 Task: Create a schedule automation trigger every third wednesday of the month at 12:00 PM.
Action: Mouse moved to (819, 244)
Screenshot: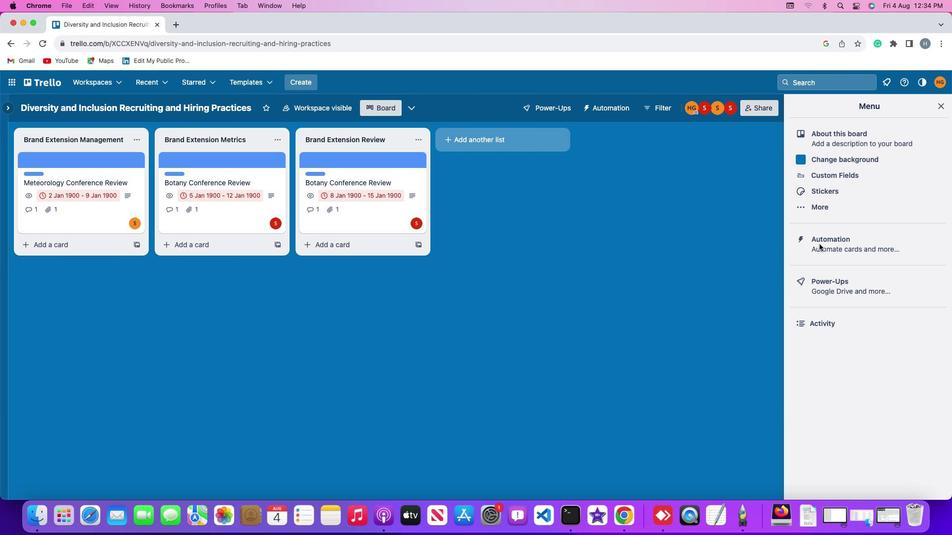
Action: Mouse pressed left at (819, 244)
Screenshot: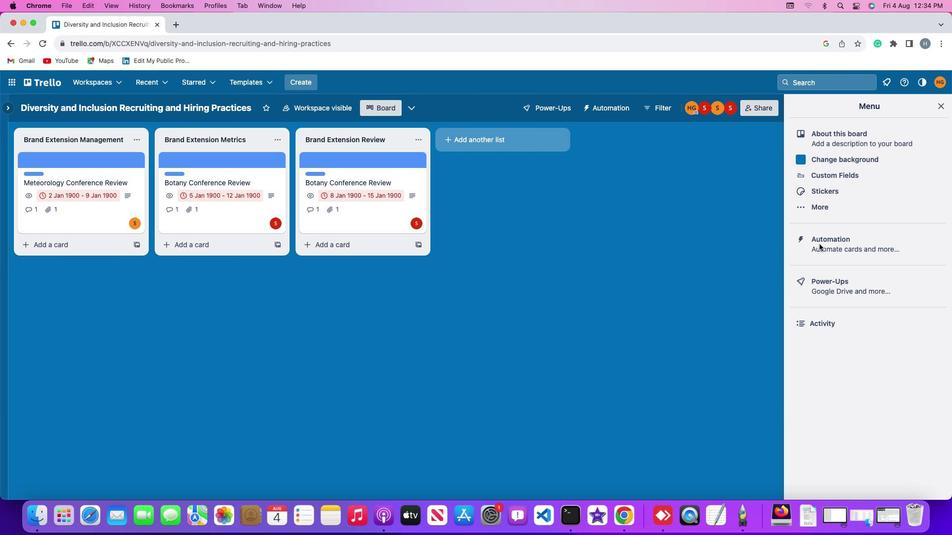 
Action: Mouse moved to (832, 244)
Screenshot: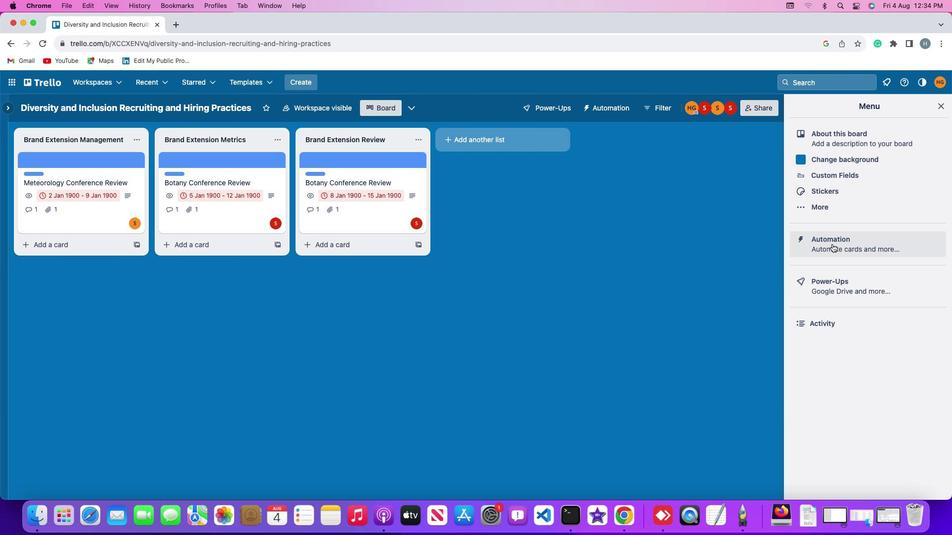 
Action: Mouse pressed left at (832, 244)
Screenshot: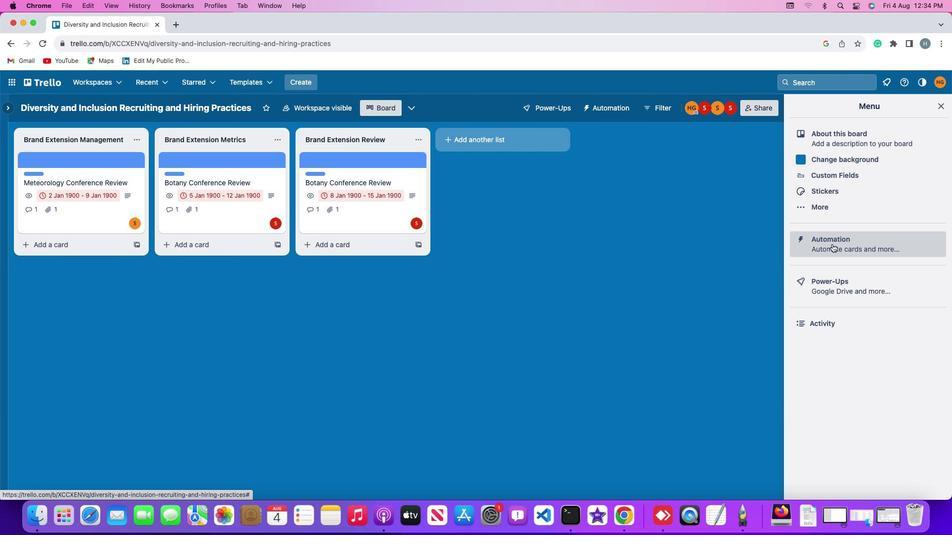 
Action: Mouse moved to (68, 216)
Screenshot: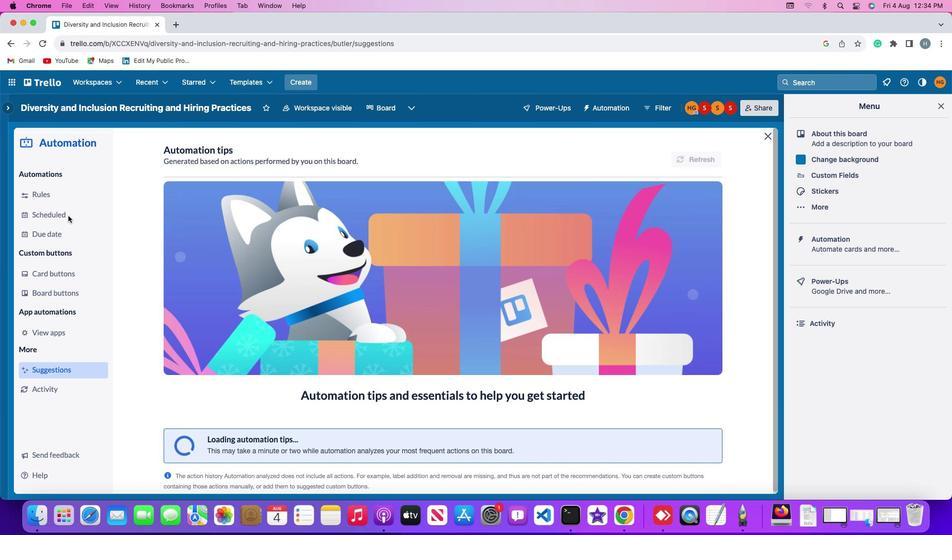 
Action: Mouse pressed left at (68, 216)
Screenshot: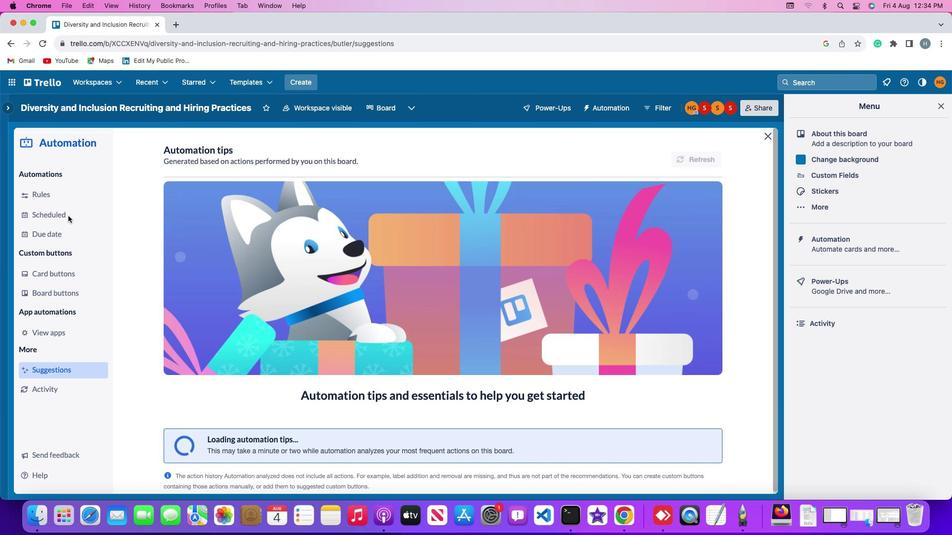 
Action: Mouse moved to (670, 152)
Screenshot: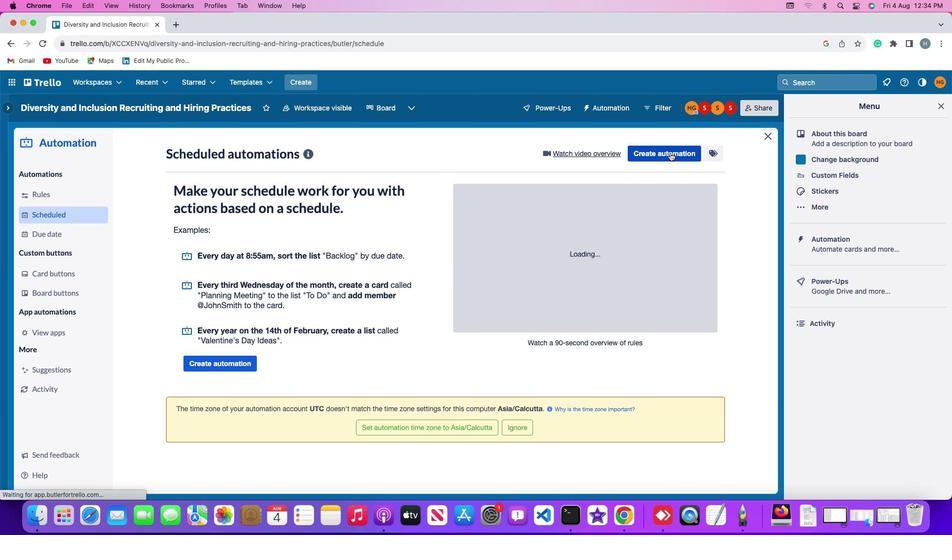 
Action: Mouse pressed left at (670, 152)
Screenshot: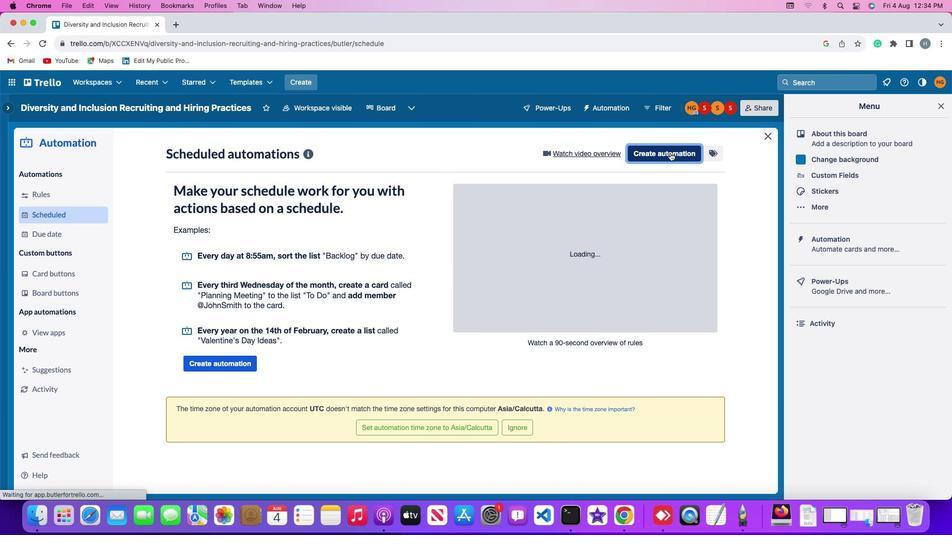 
Action: Mouse moved to (533, 249)
Screenshot: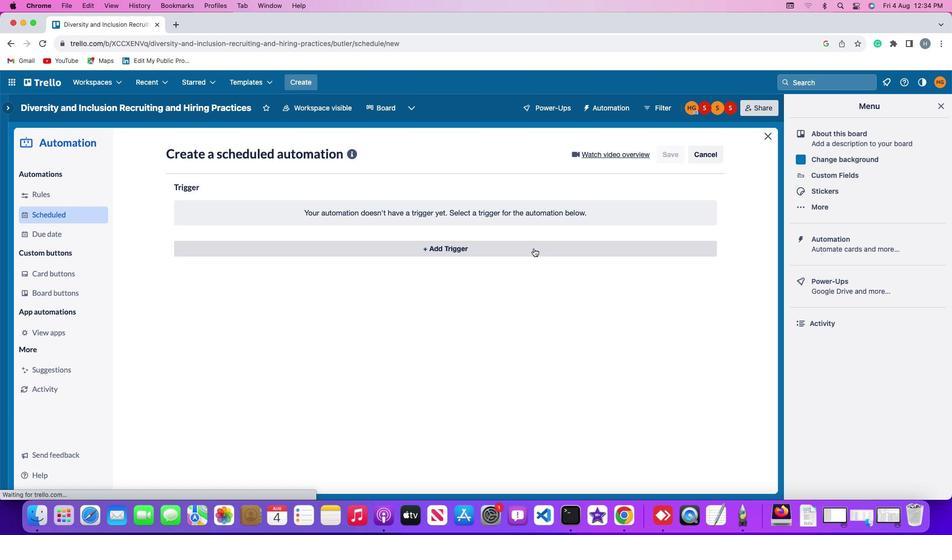 
Action: Mouse pressed left at (533, 249)
Screenshot: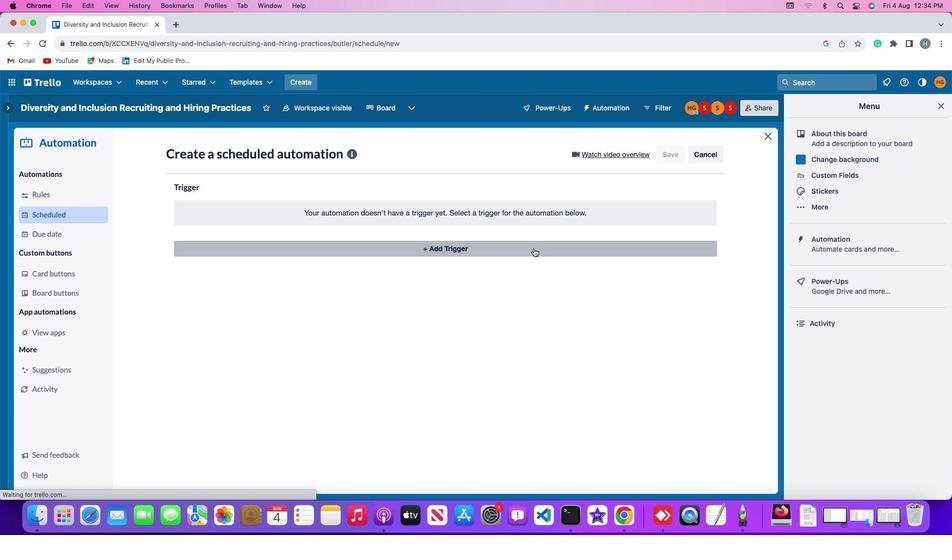 
Action: Mouse moved to (211, 445)
Screenshot: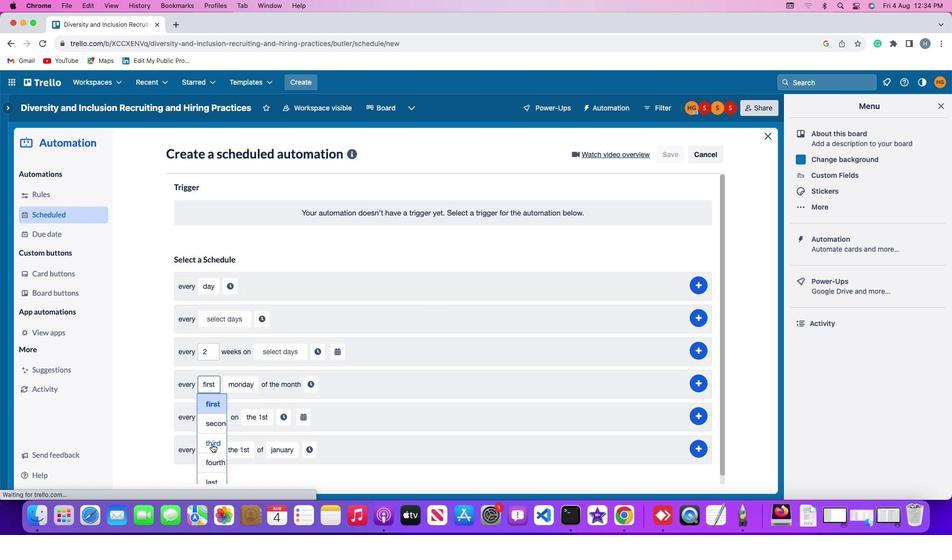 
Action: Mouse pressed left at (211, 445)
Screenshot: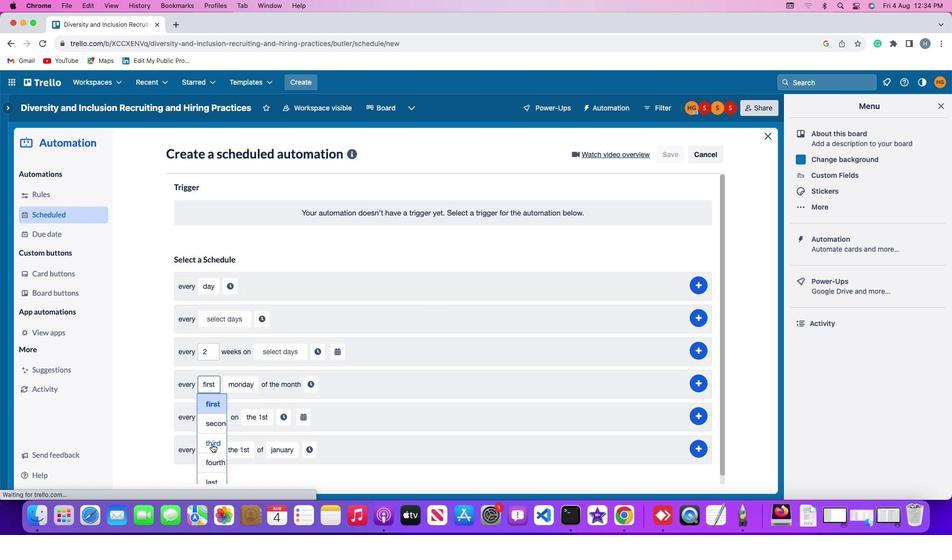
Action: Mouse moved to (269, 287)
Screenshot: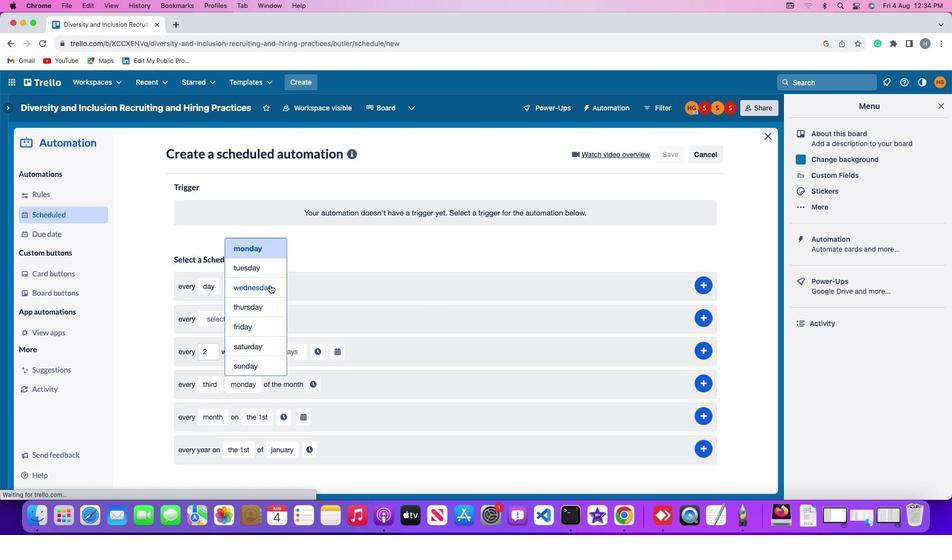 
Action: Mouse pressed left at (269, 287)
Screenshot: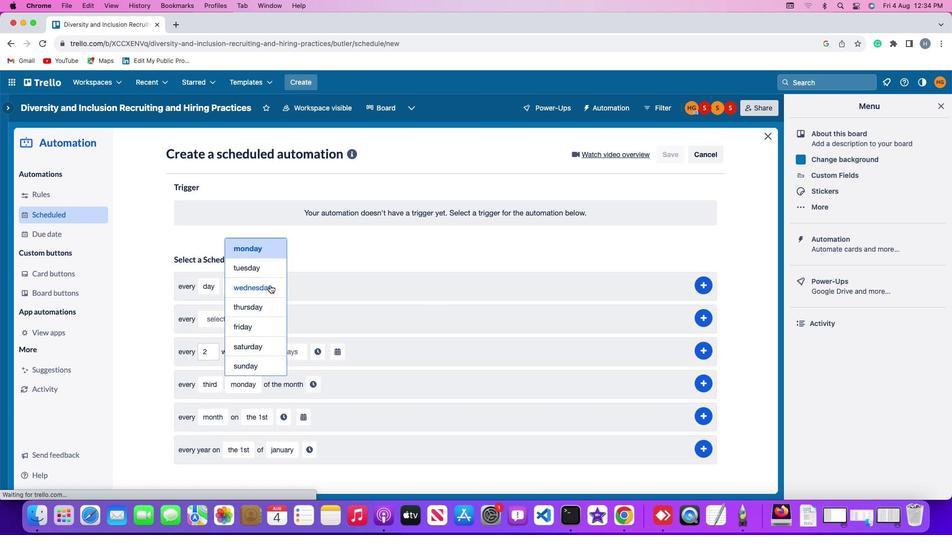
Action: Mouse moved to (321, 382)
Screenshot: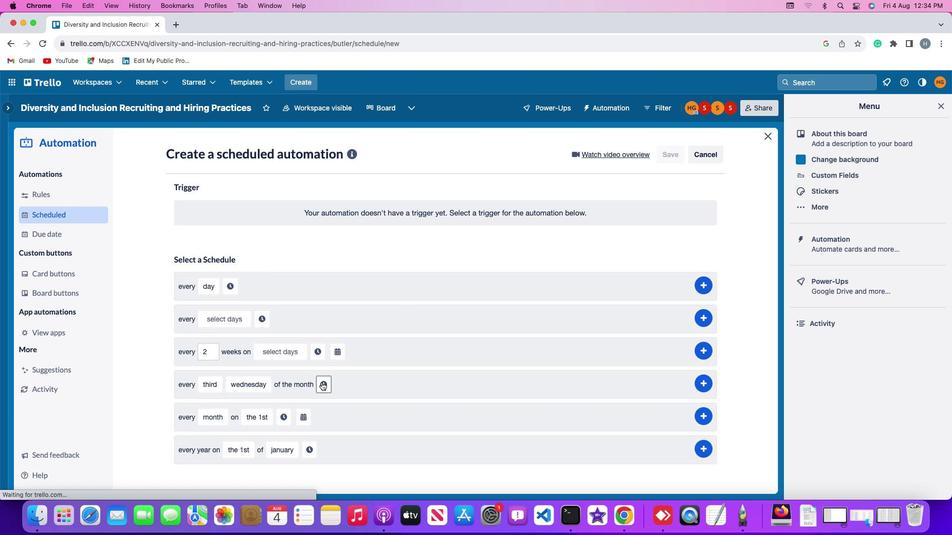 
Action: Mouse pressed left at (321, 382)
Screenshot: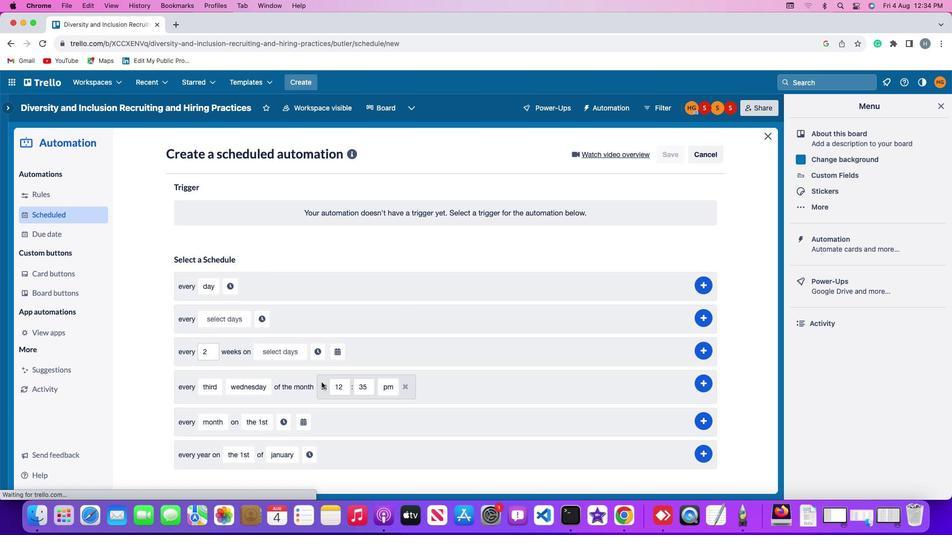 
Action: Mouse moved to (372, 388)
Screenshot: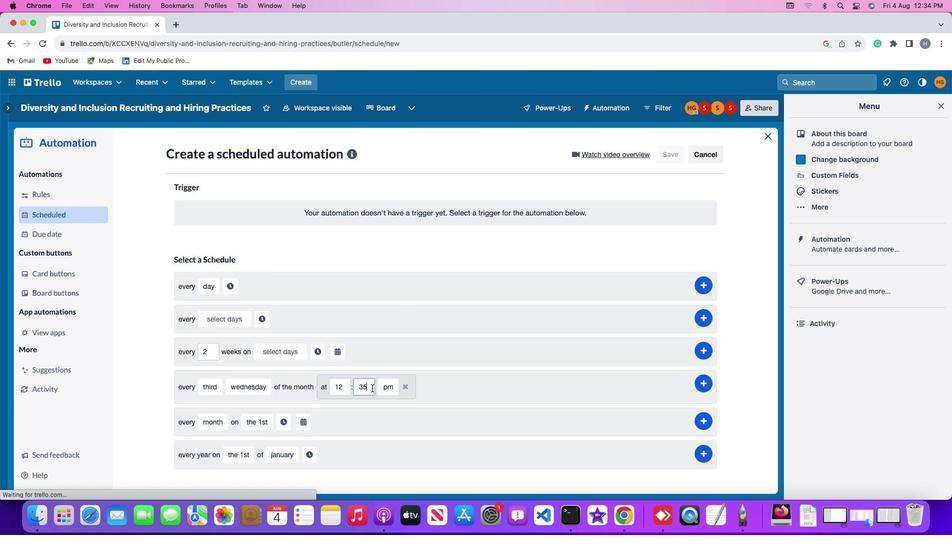 
Action: Mouse pressed left at (372, 388)
Screenshot: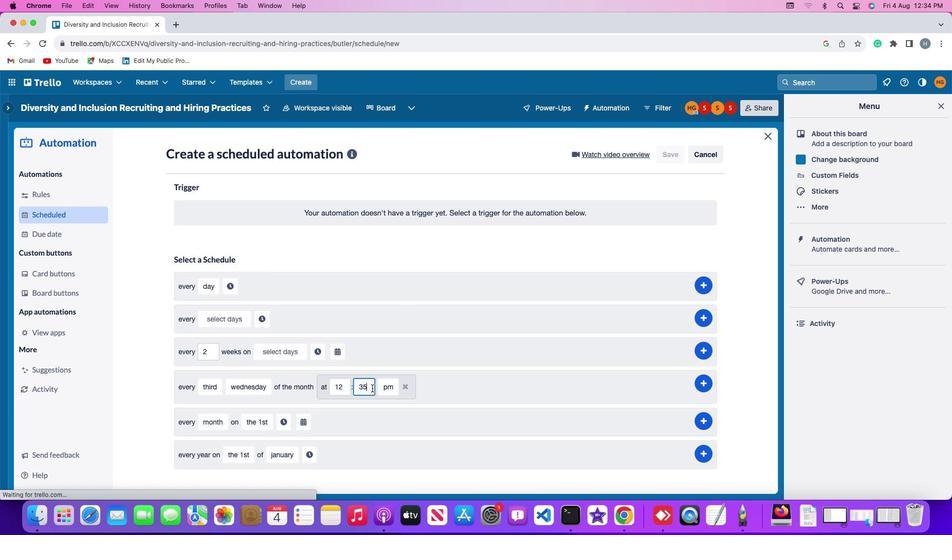 
Action: Mouse moved to (373, 388)
Screenshot: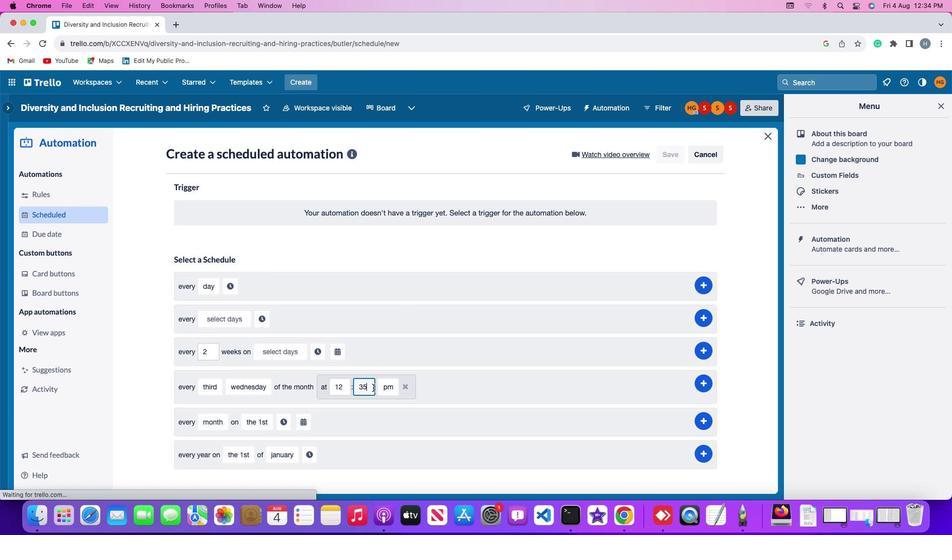 
Action: Key pressed Key.backspaceKey.backspace'0''0'
Screenshot: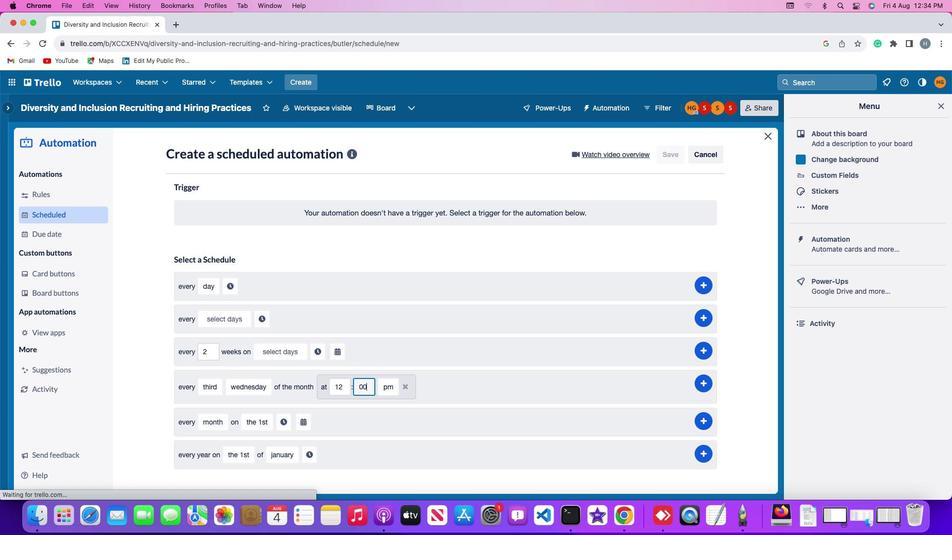 
Action: Mouse moved to (389, 428)
Screenshot: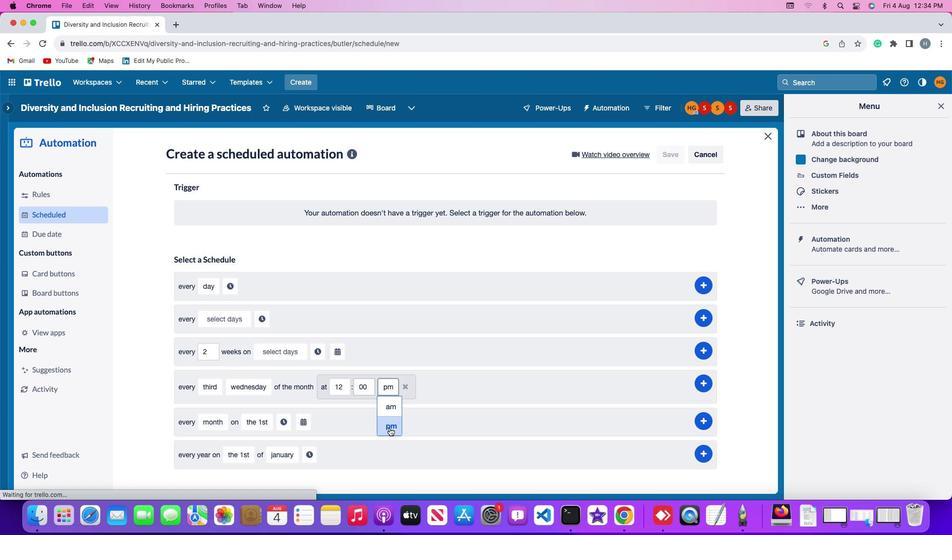 
Action: Mouse pressed left at (389, 428)
Screenshot: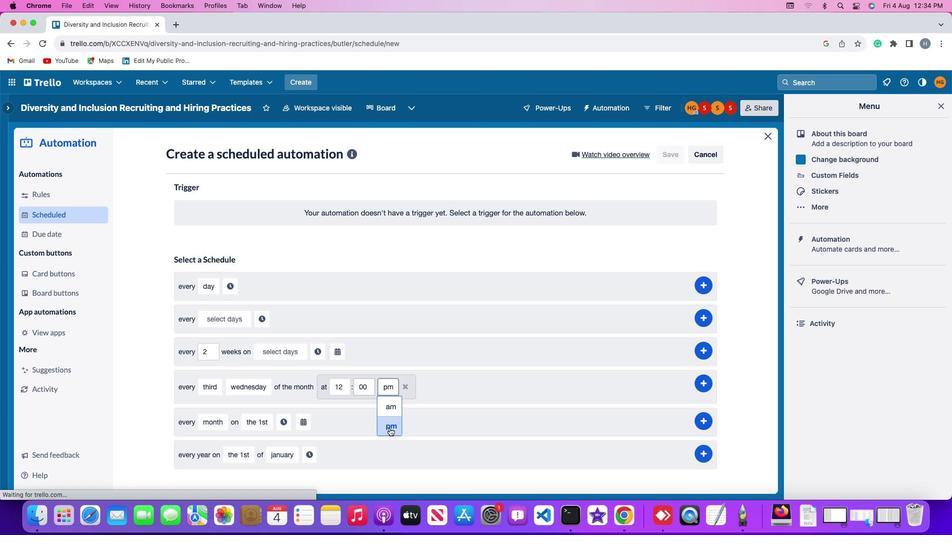 
Action: Mouse moved to (704, 381)
Screenshot: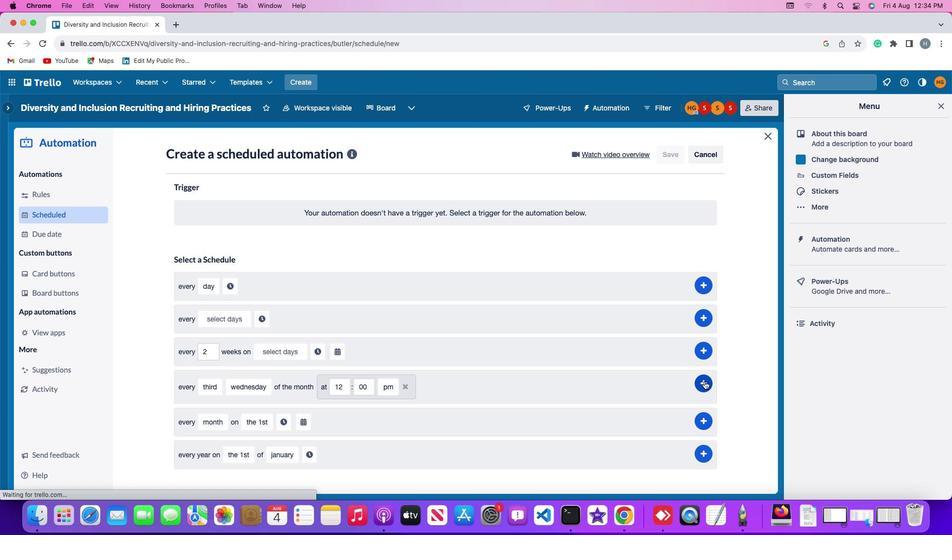 
Action: Mouse pressed left at (704, 381)
Screenshot: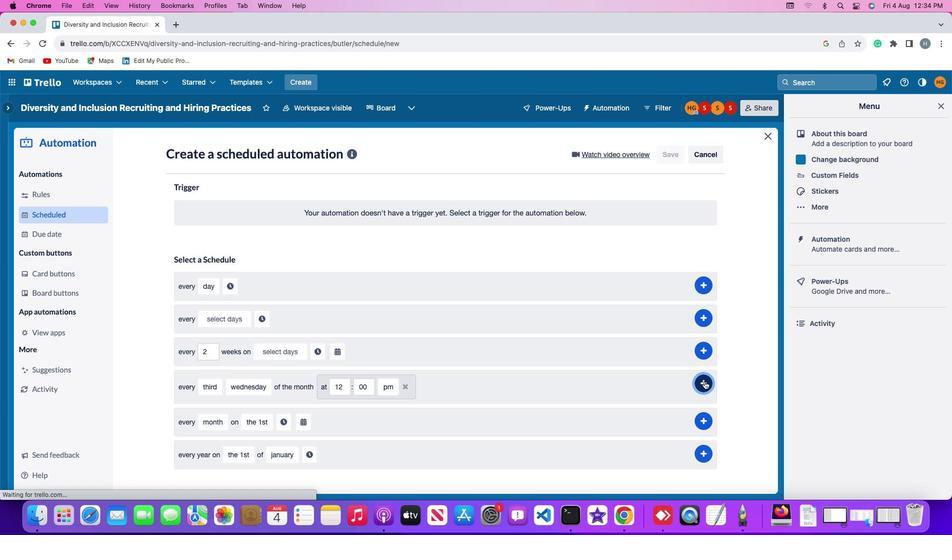 
Action: Mouse moved to (596, 275)
Screenshot: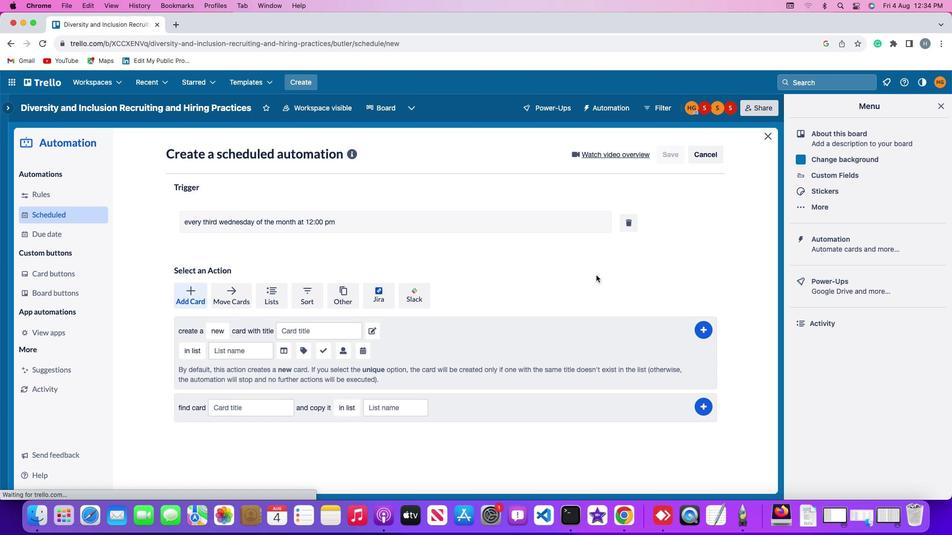 
